 Task: Apply the font style "courier new" to the current theme.
Action: Mouse moved to (181, 91)
Screenshot: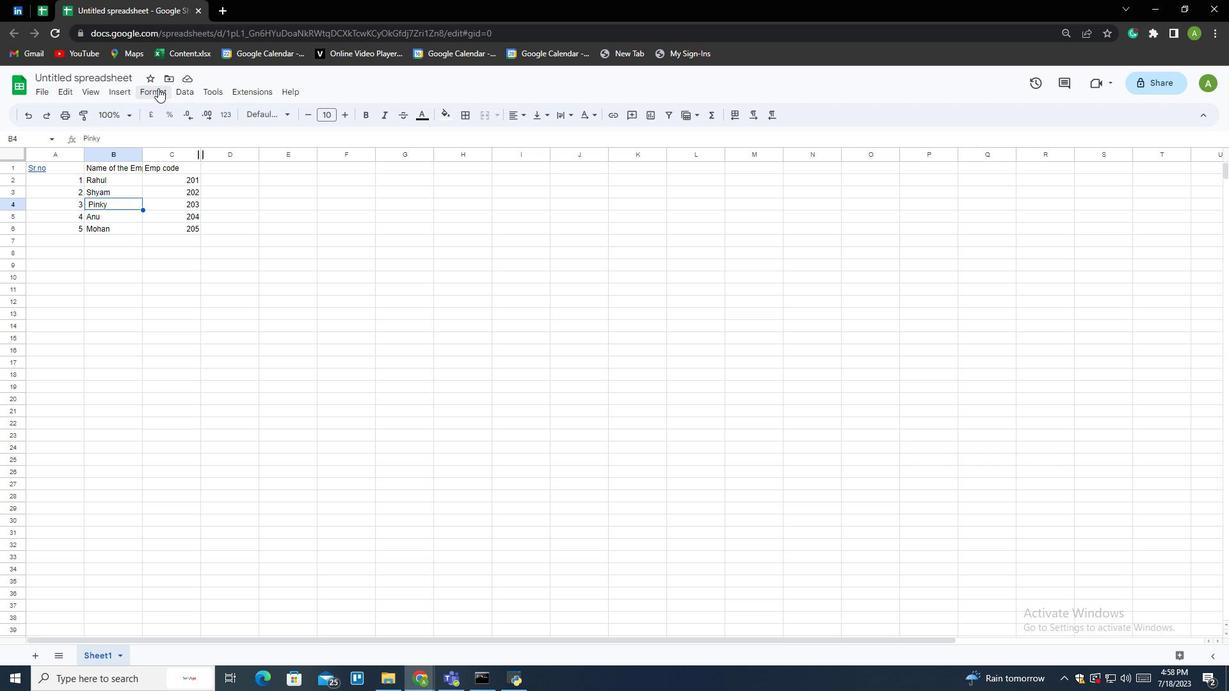 
Action: Mouse pressed left at (181, 91)
Screenshot: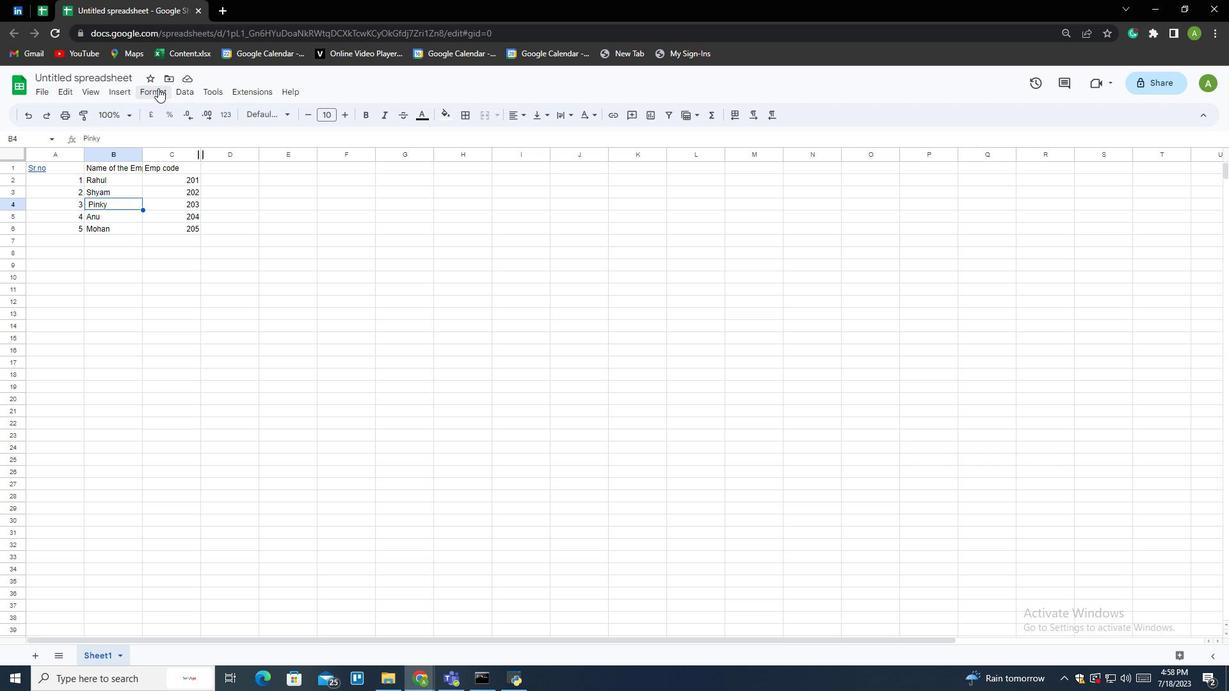 
Action: Mouse moved to (193, 108)
Screenshot: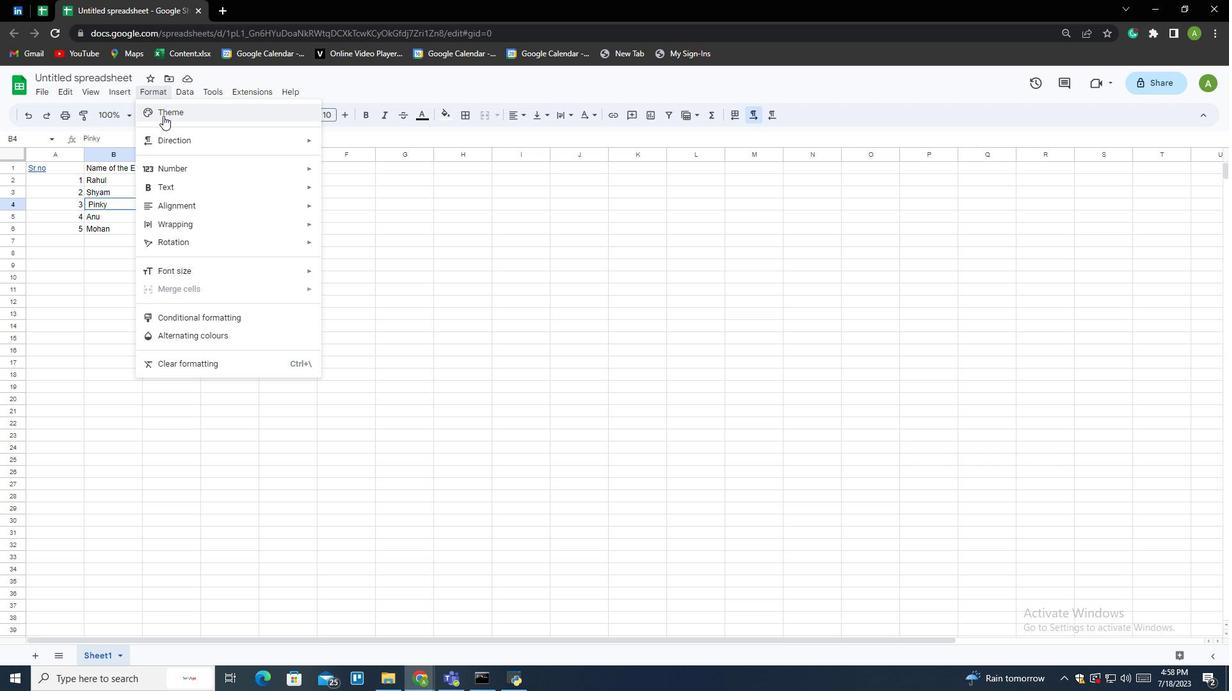 
Action: Mouse pressed left at (193, 108)
Screenshot: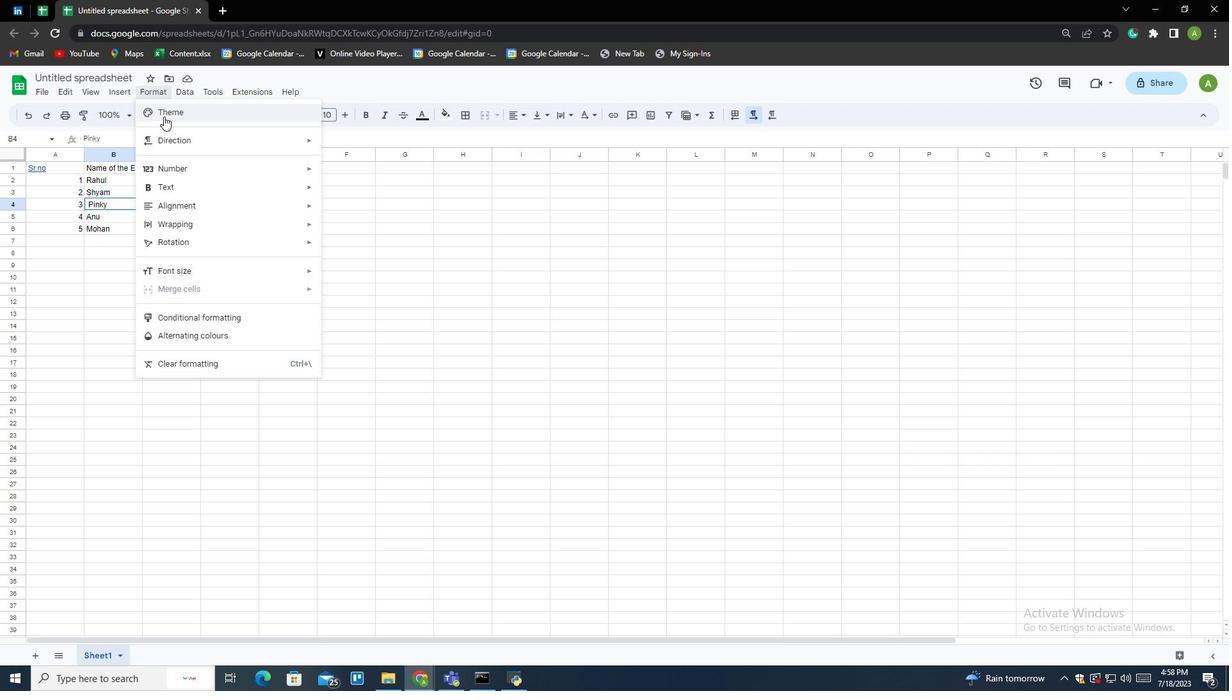
Action: Mouse moved to (1139, 161)
Screenshot: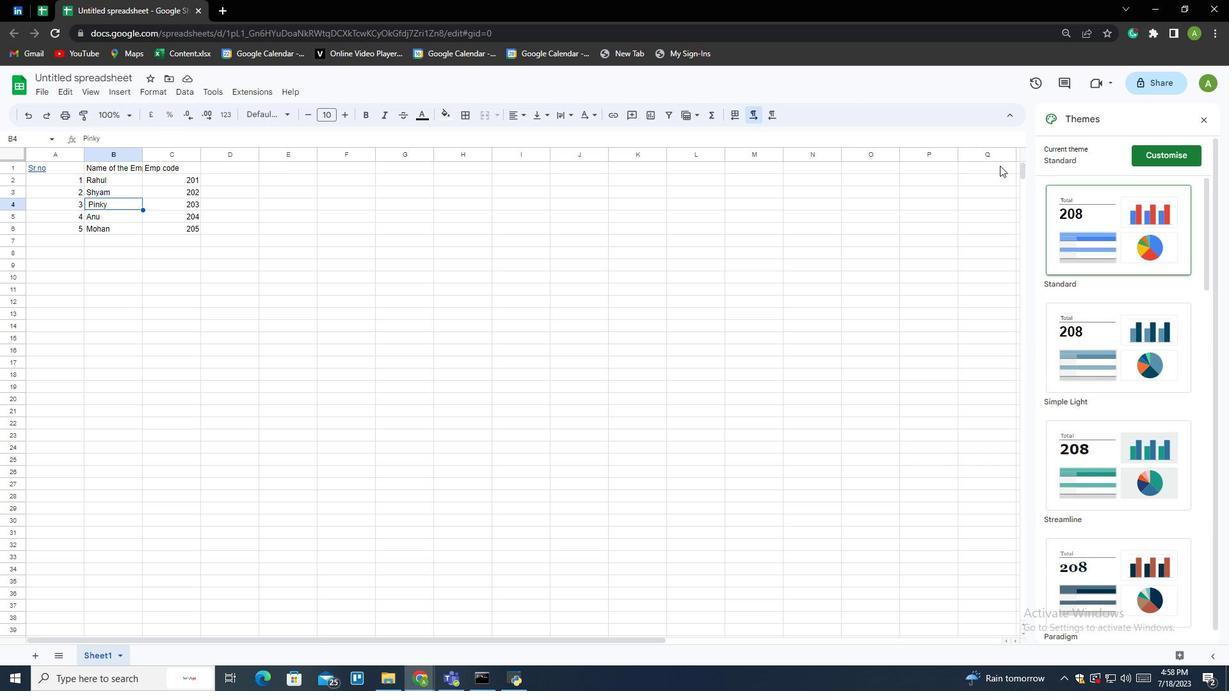 
Action: Mouse pressed left at (1139, 161)
Screenshot: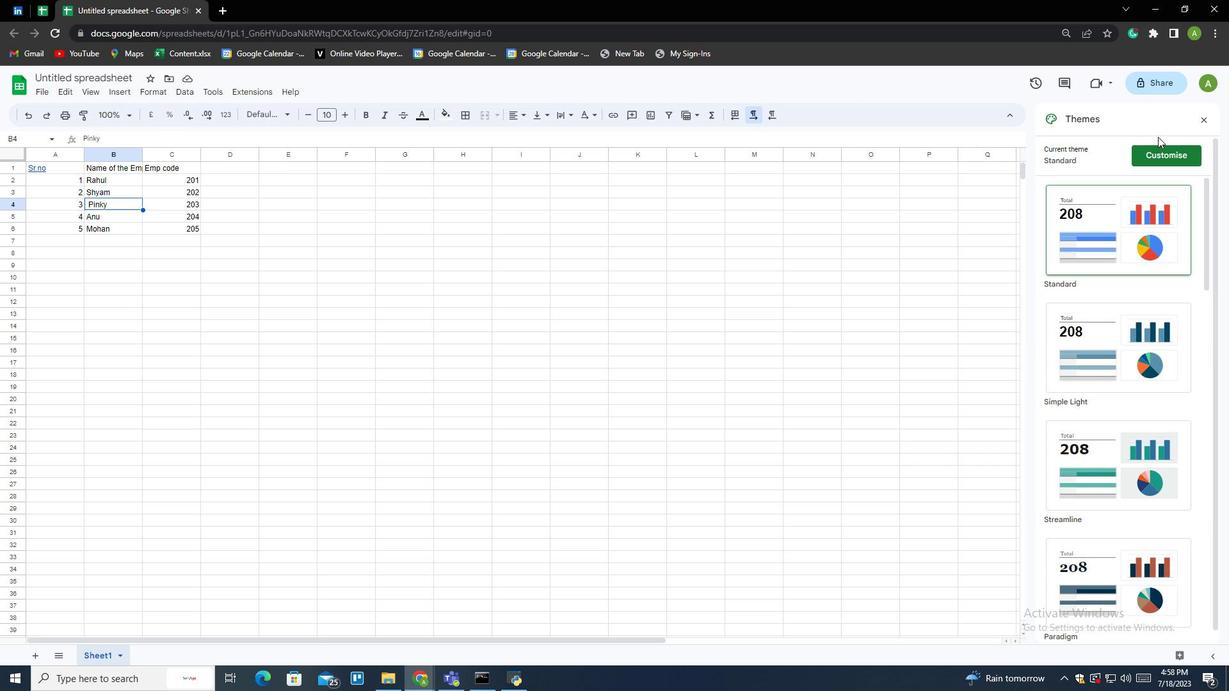 
Action: Mouse moved to (1054, 336)
Screenshot: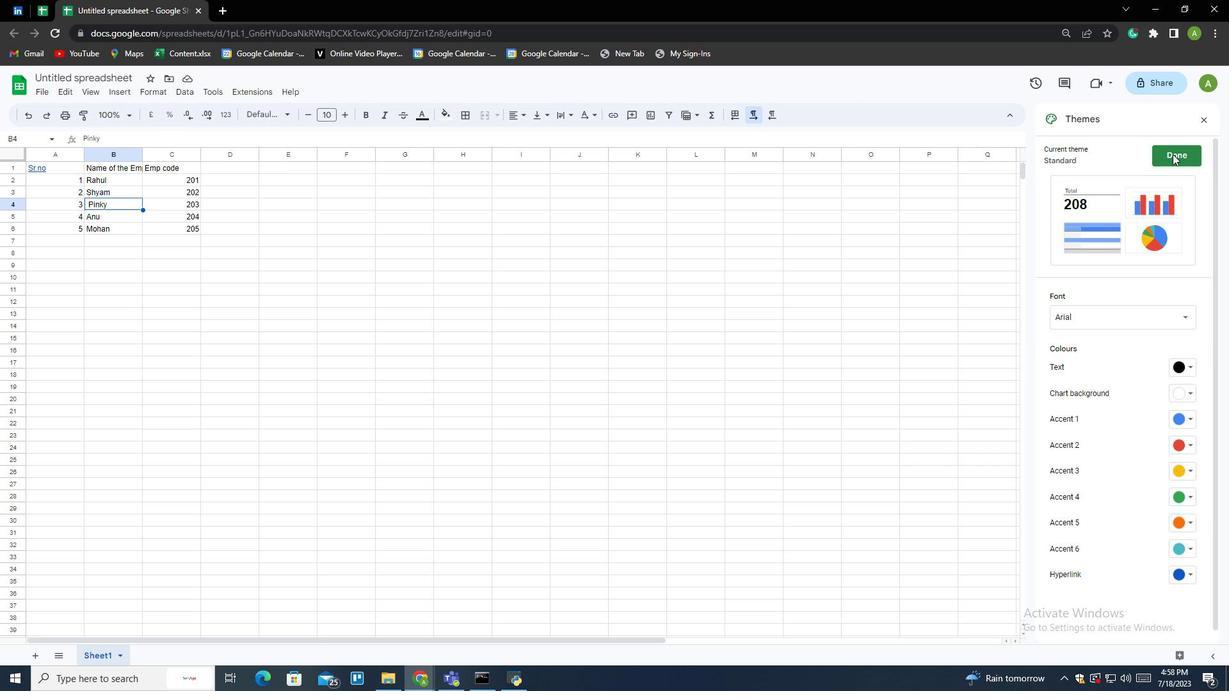 
Action: Mouse pressed left at (1054, 336)
Screenshot: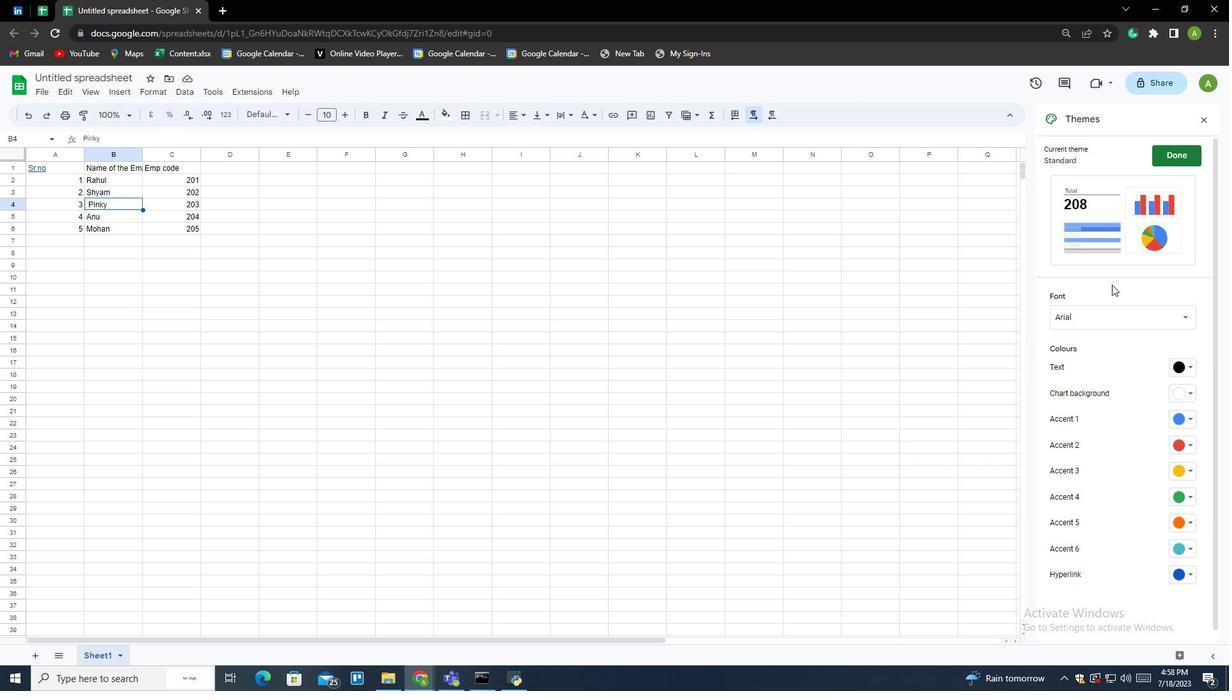 
Action: Mouse moved to (1059, 357)
Screenshot: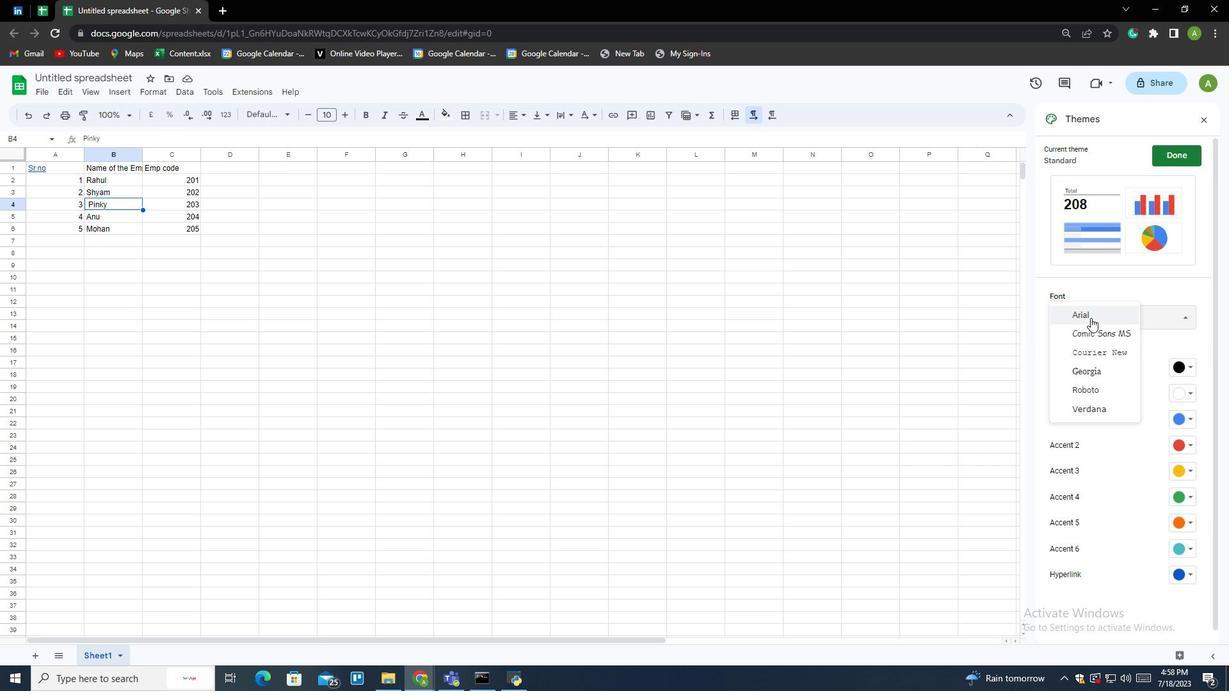 
Action: Mouse pressed left at (1059, 357)
Screenshot: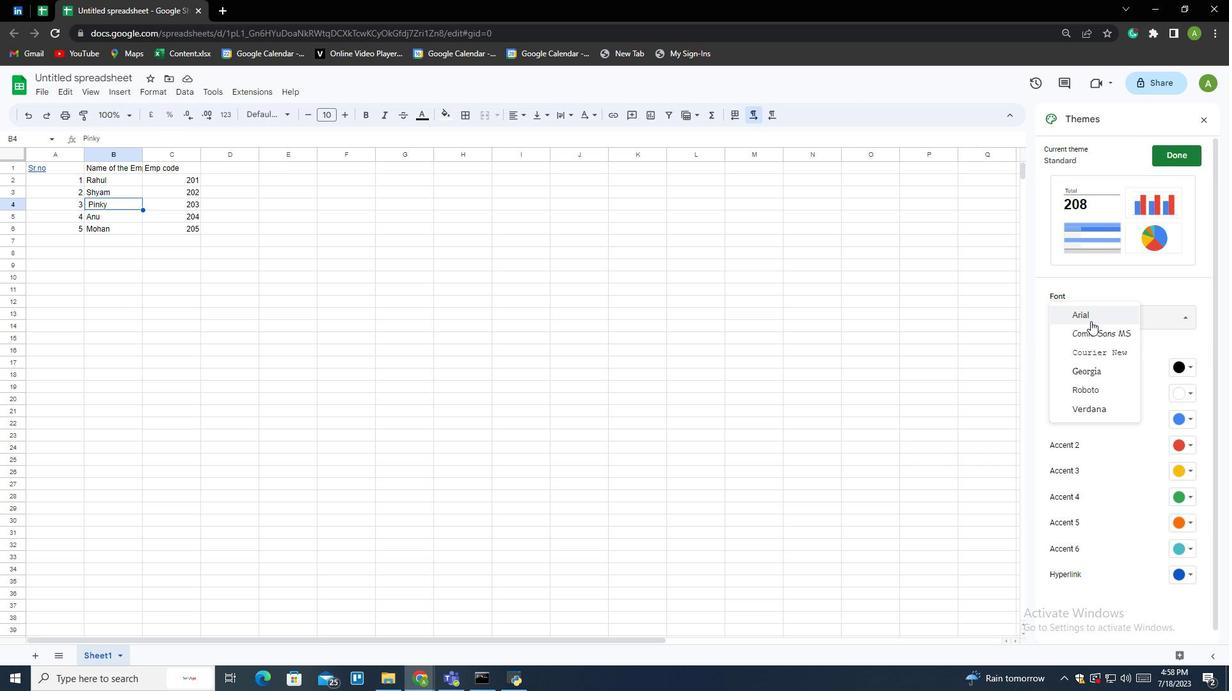 
Action: Mouse moved to (173, 103)
Screenshot: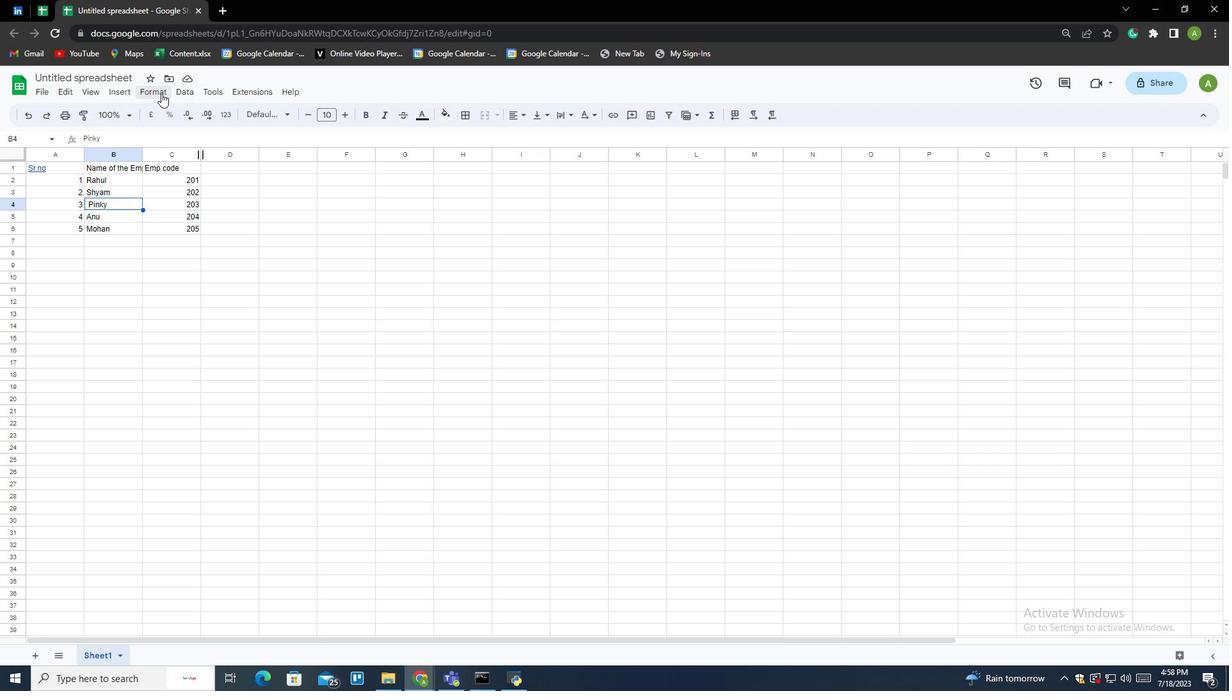 
Action: Mouse pressed left at (173, 103)
Screenshot: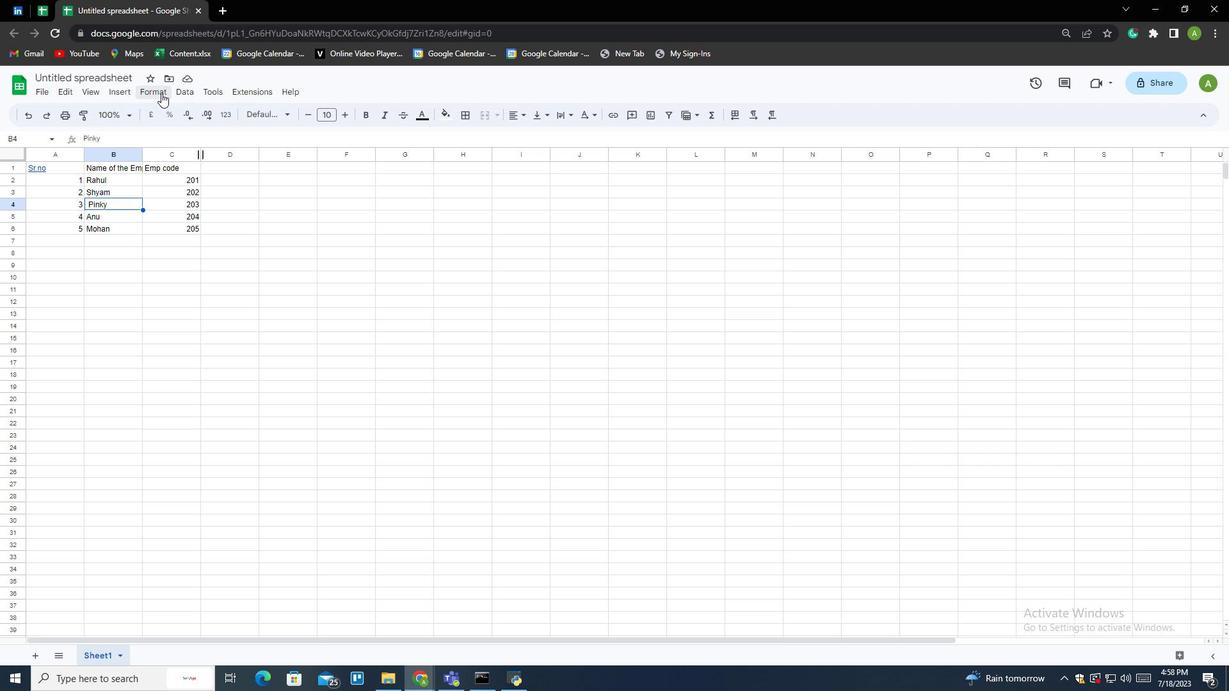 
Action: Mouse moved to (179, 132)
Screenshot: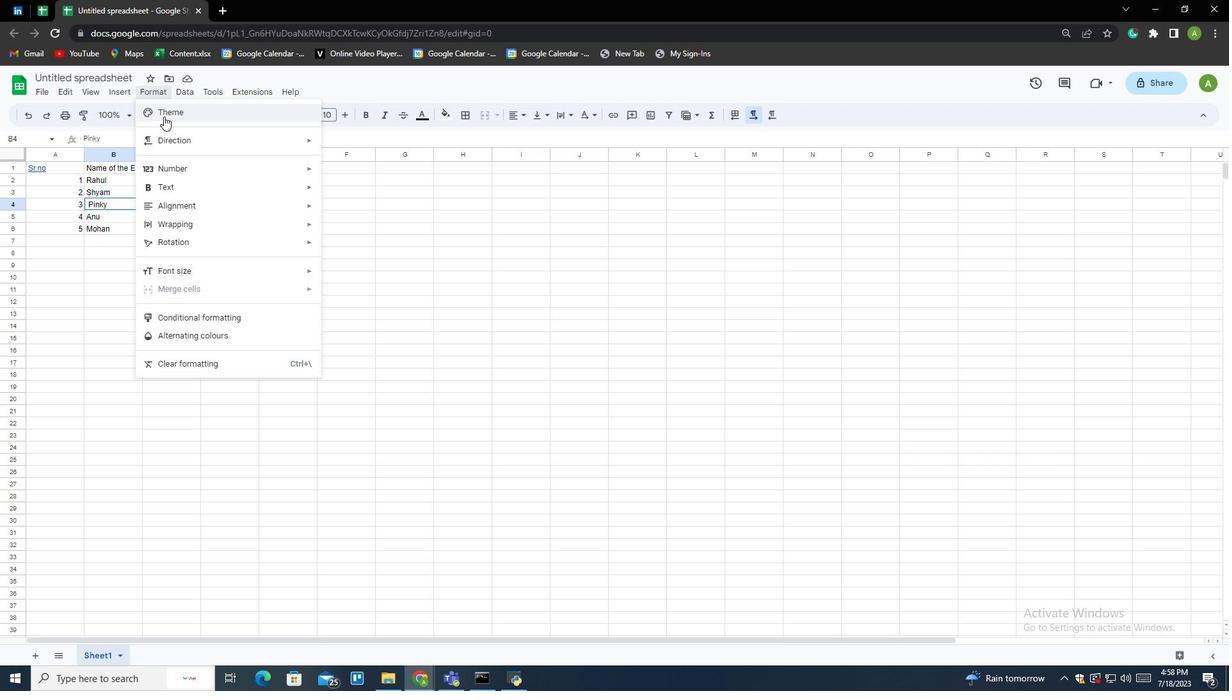 
Action: Mouse pressed left at (179, 132)
Screenshot: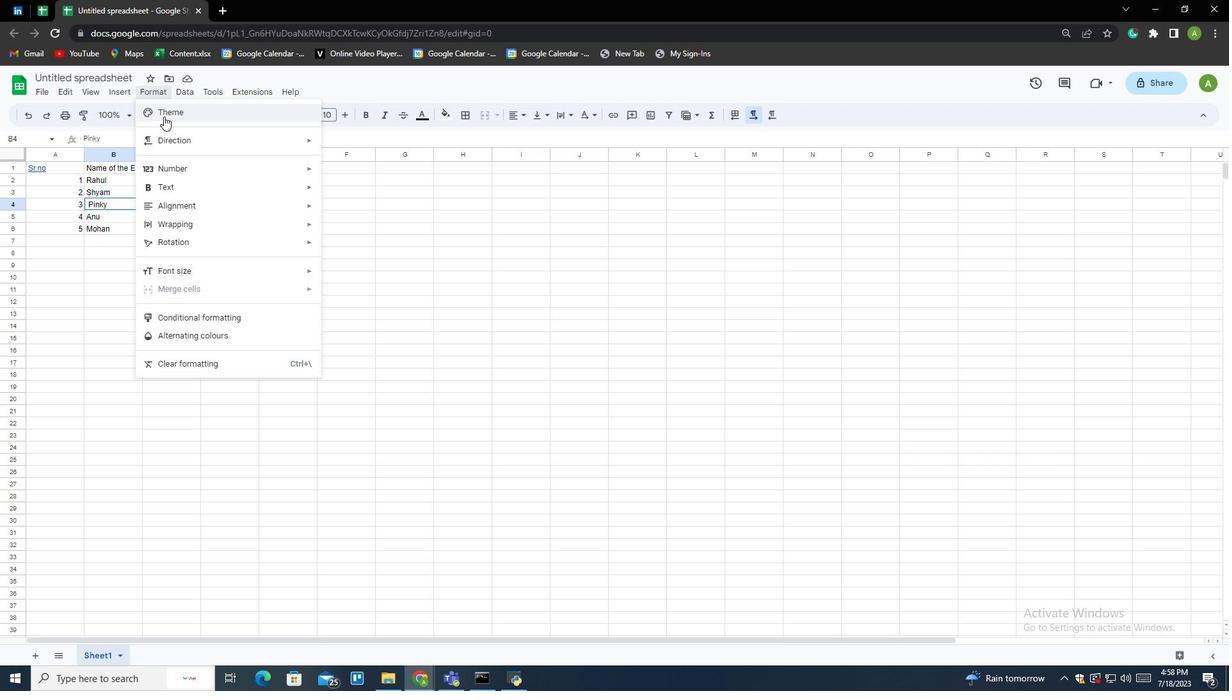
Action: Mouse moved to (1188, 169)
Screenshot: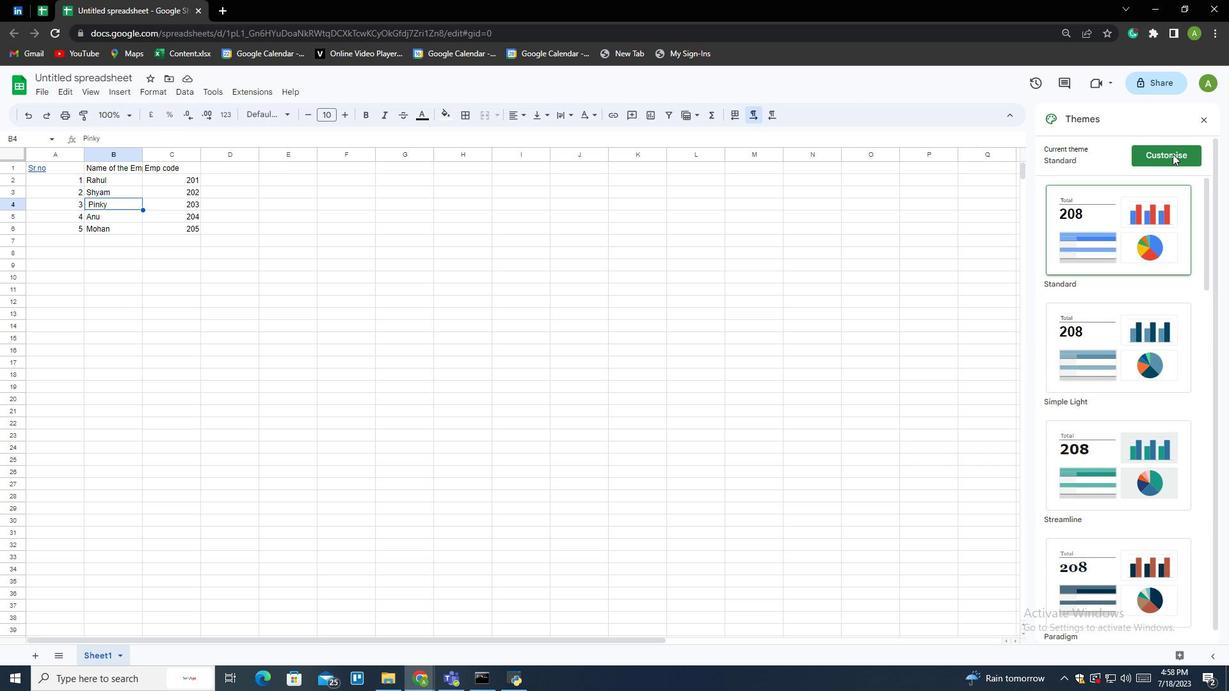 
Action: Mouse pressed left at (1188, 169)
Screenshot: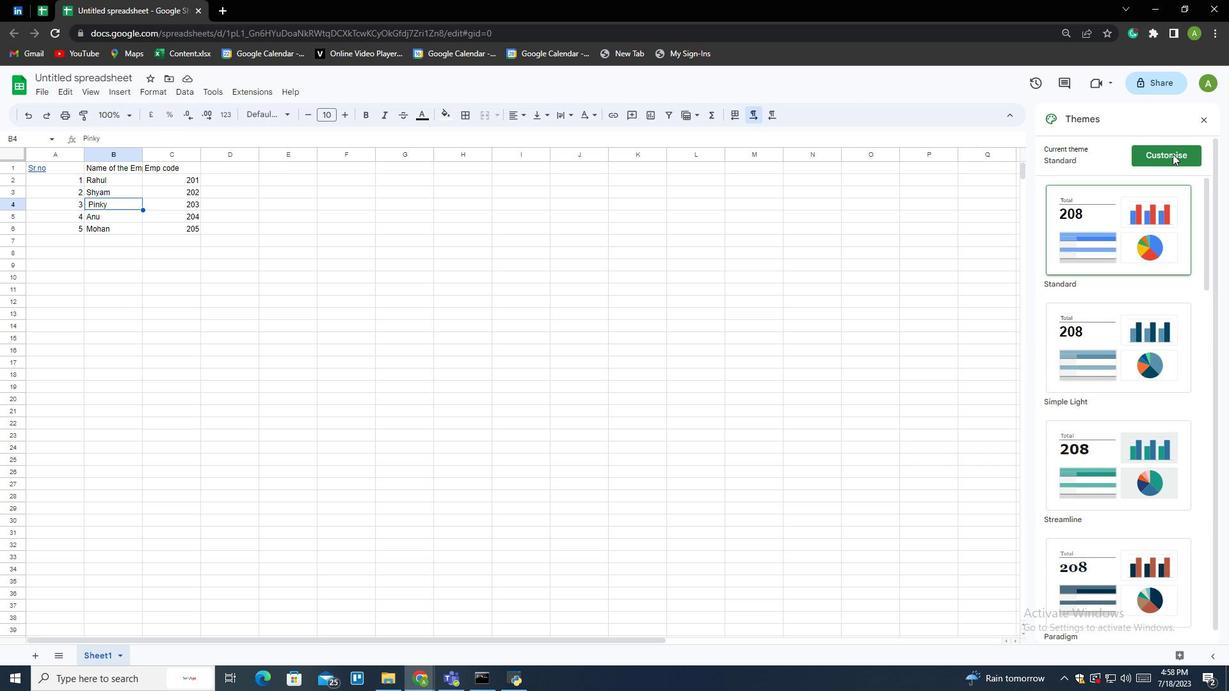 
Action: Mouse moved to (1104, 334)
Screenshot: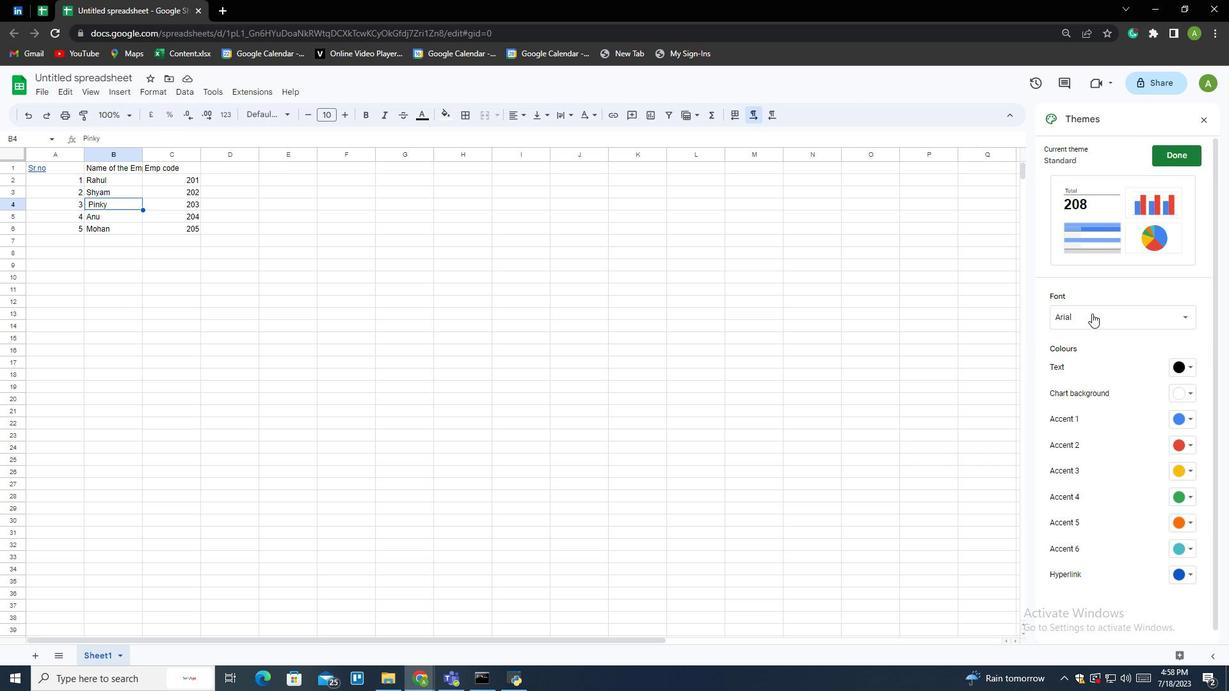 
Action: Mouse pressed left at (1104, 334)
Screenshot: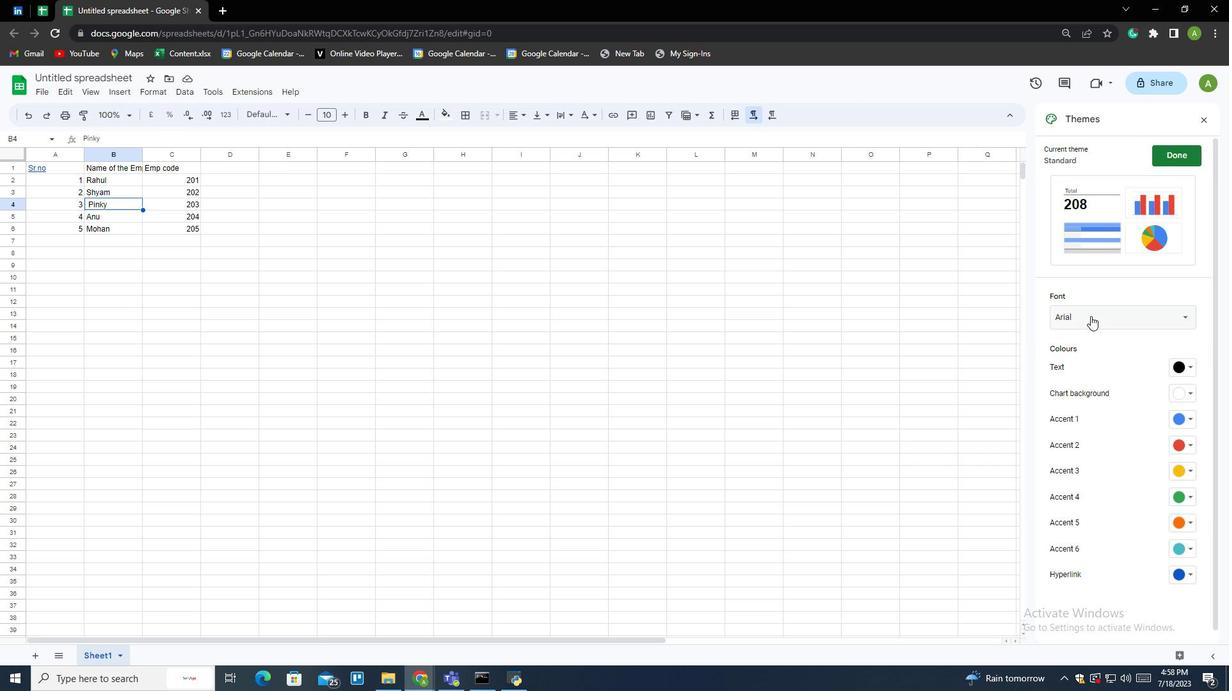 
Action: Mouse moved to (1108, 369)
Screenshot: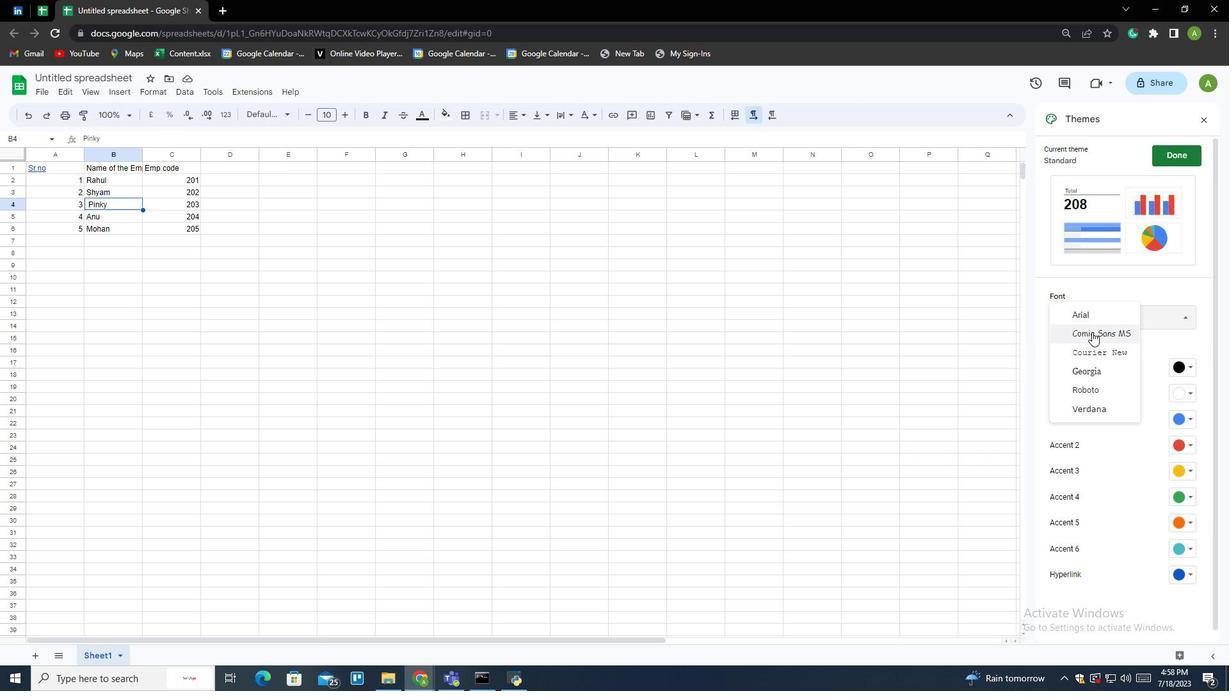 
Action: Mouse pressed left at (1108, 369)
Screenshot: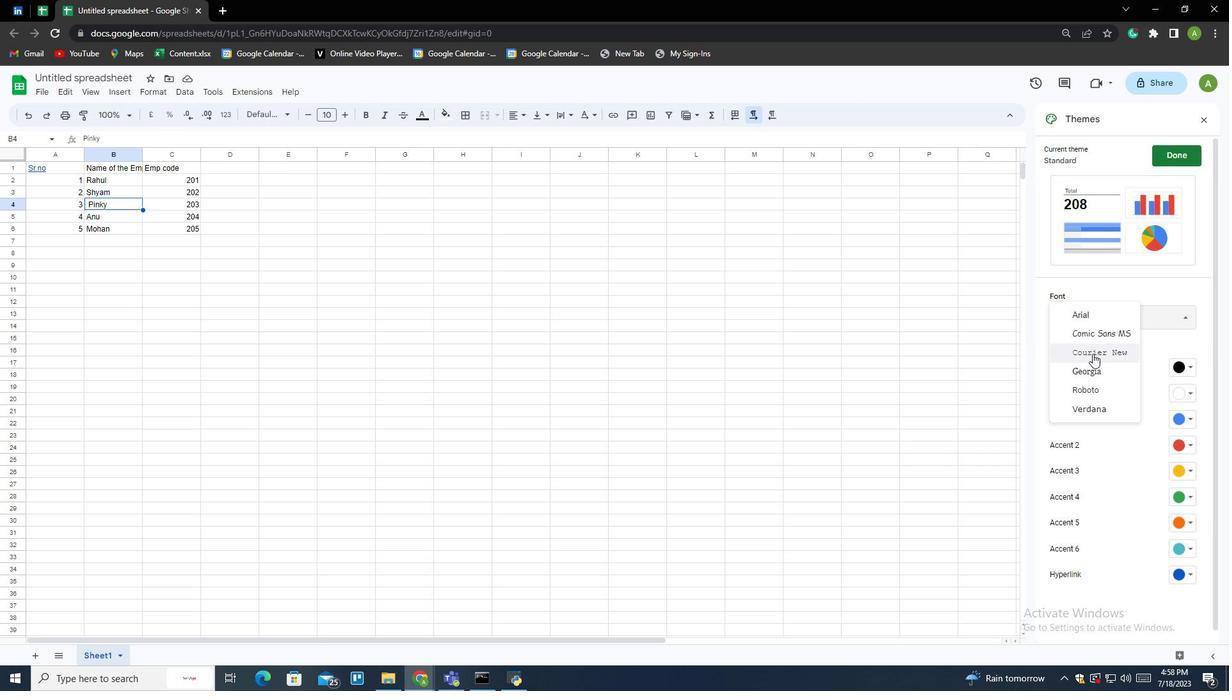 
